 Task: Search for emails with a 'Followup Flag' in the current folder.
Action: Mouse moved to (485, 14)
Screenshot: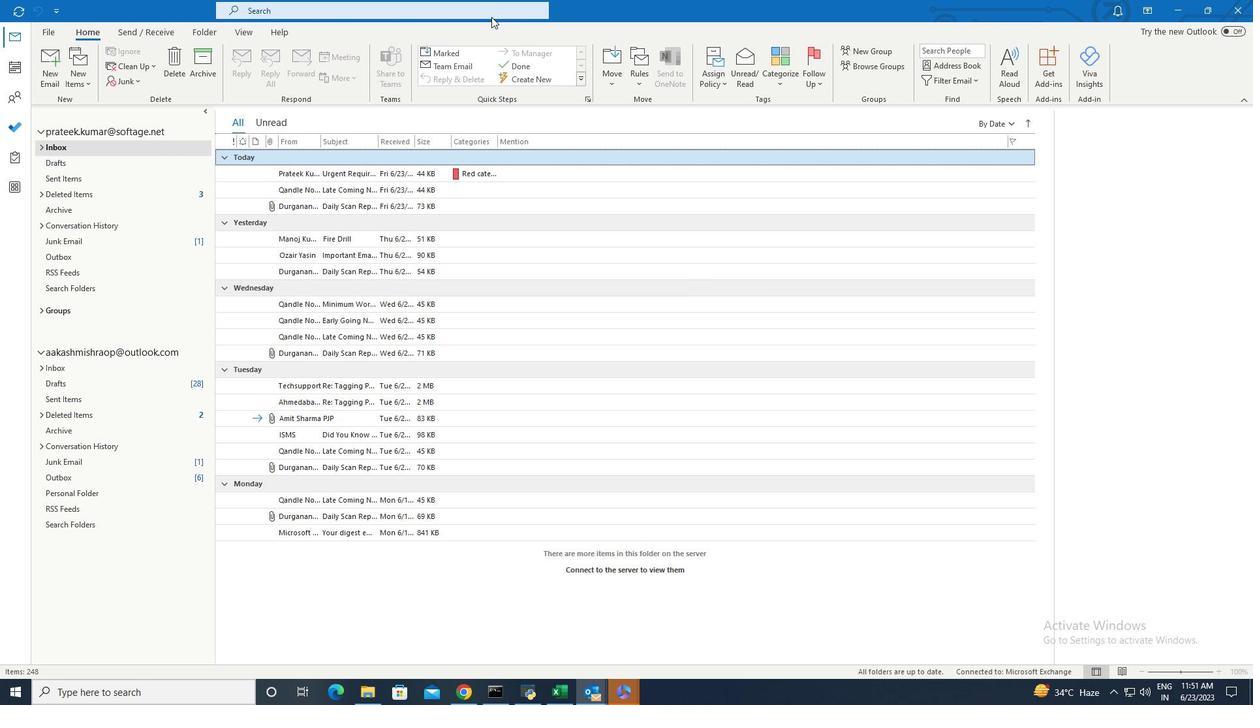 
Action: Mouse pressed left at (485, 14)
Screenshot: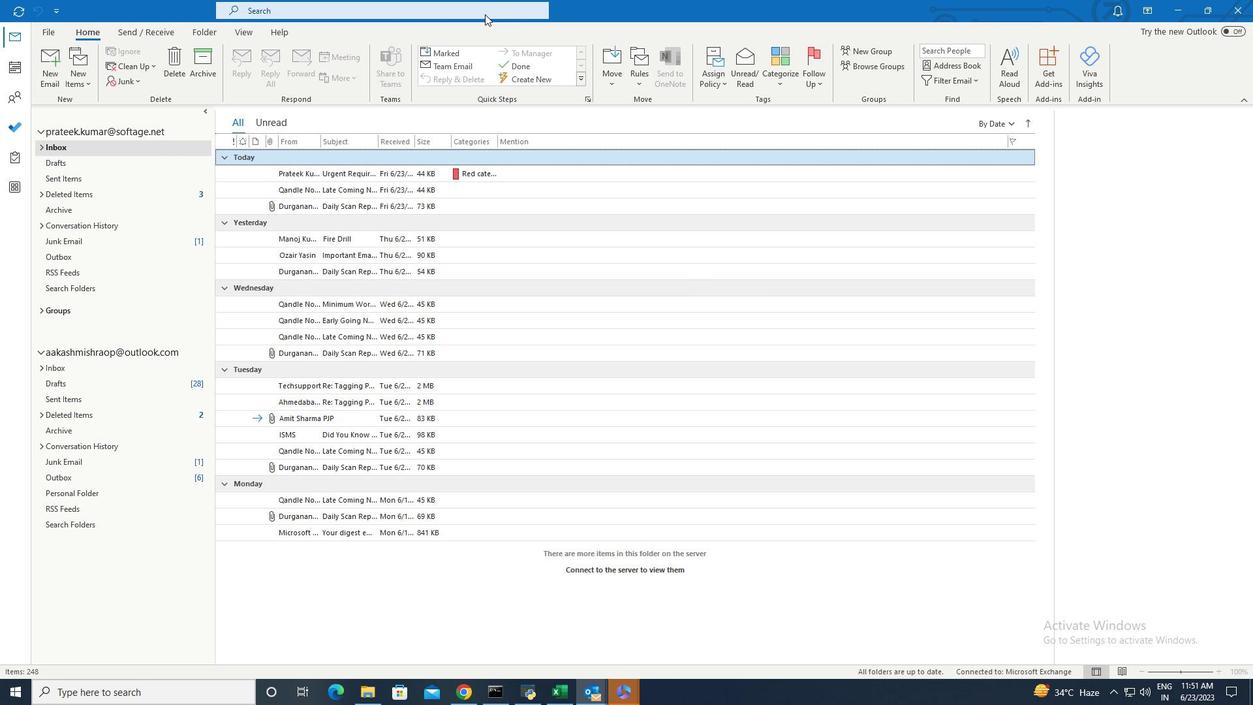 
Action: Mouse moved to (517, 10)
Screenshot: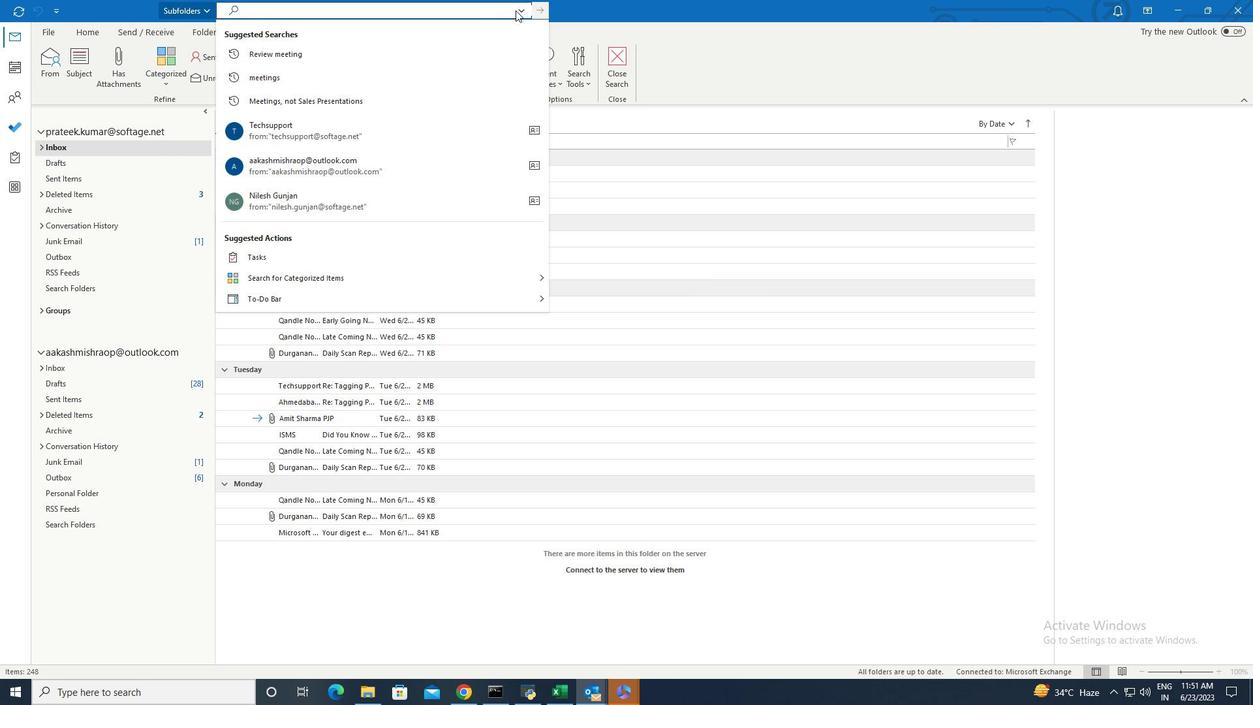 
Action: Mouse pressed left at (517, 10)
Screenshot: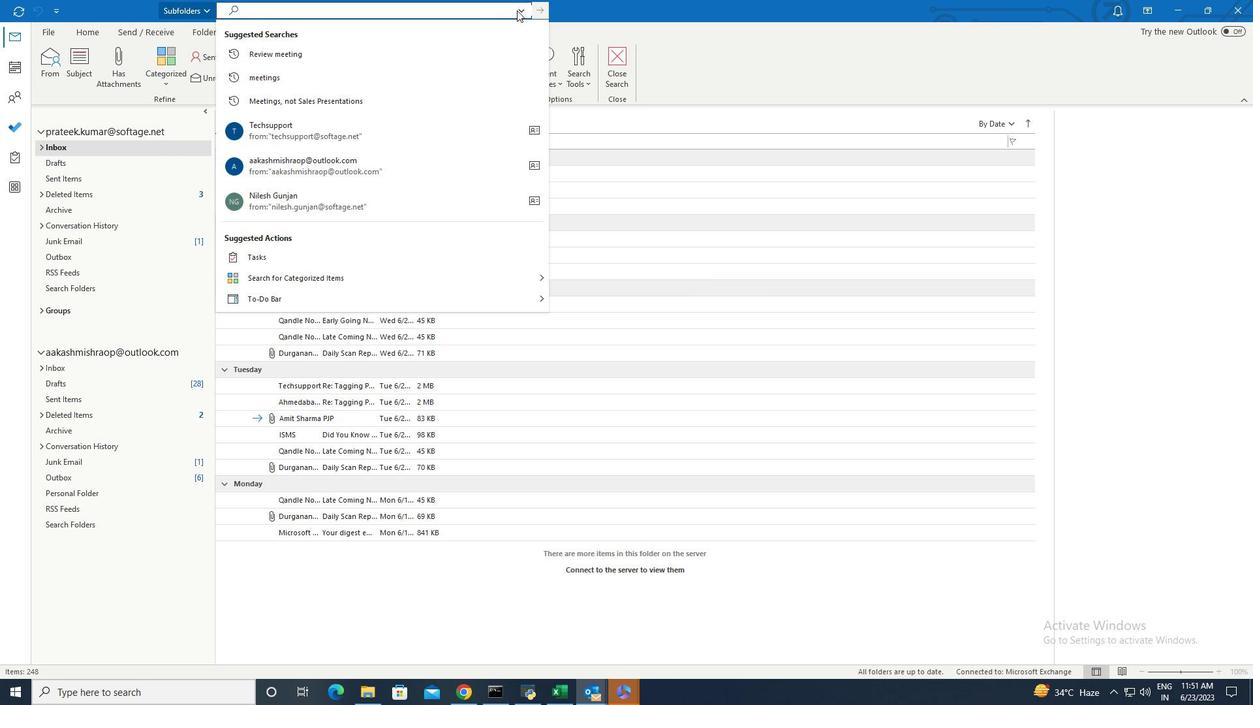 
Action: Mouse moved to (531, 28)
Screenshot: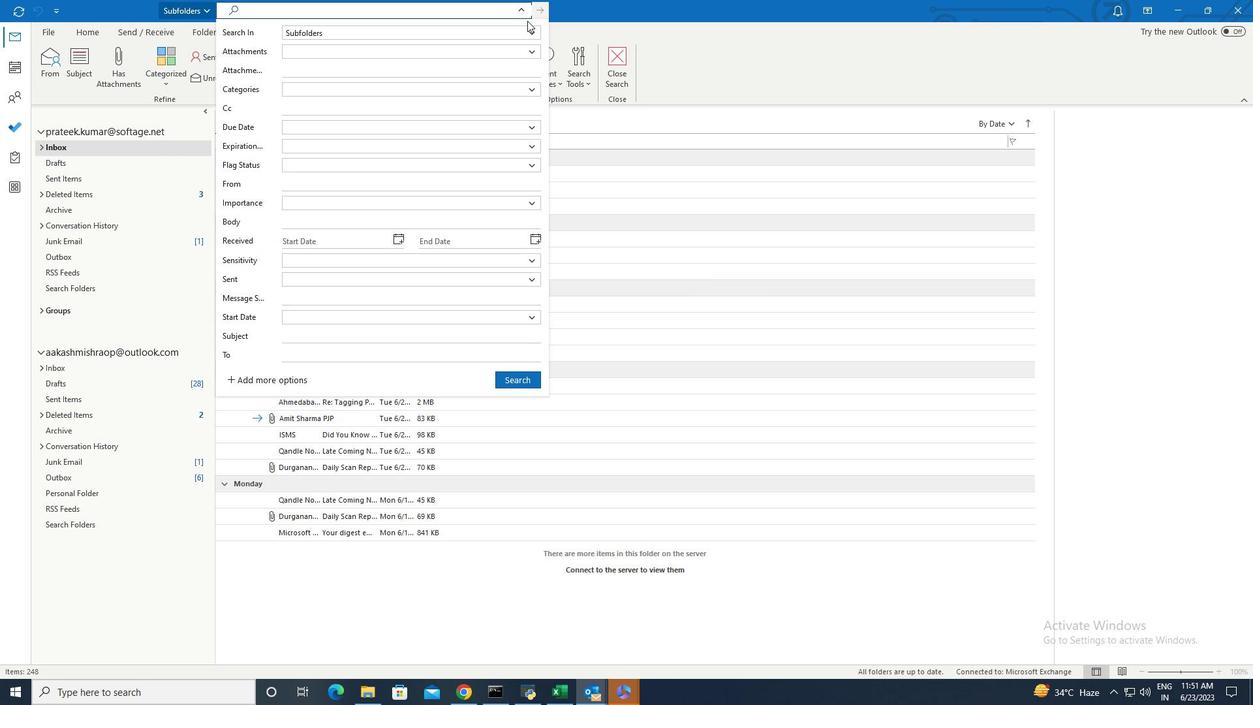 
Action: Mouse pressed left at (531, 28)
Screenshot: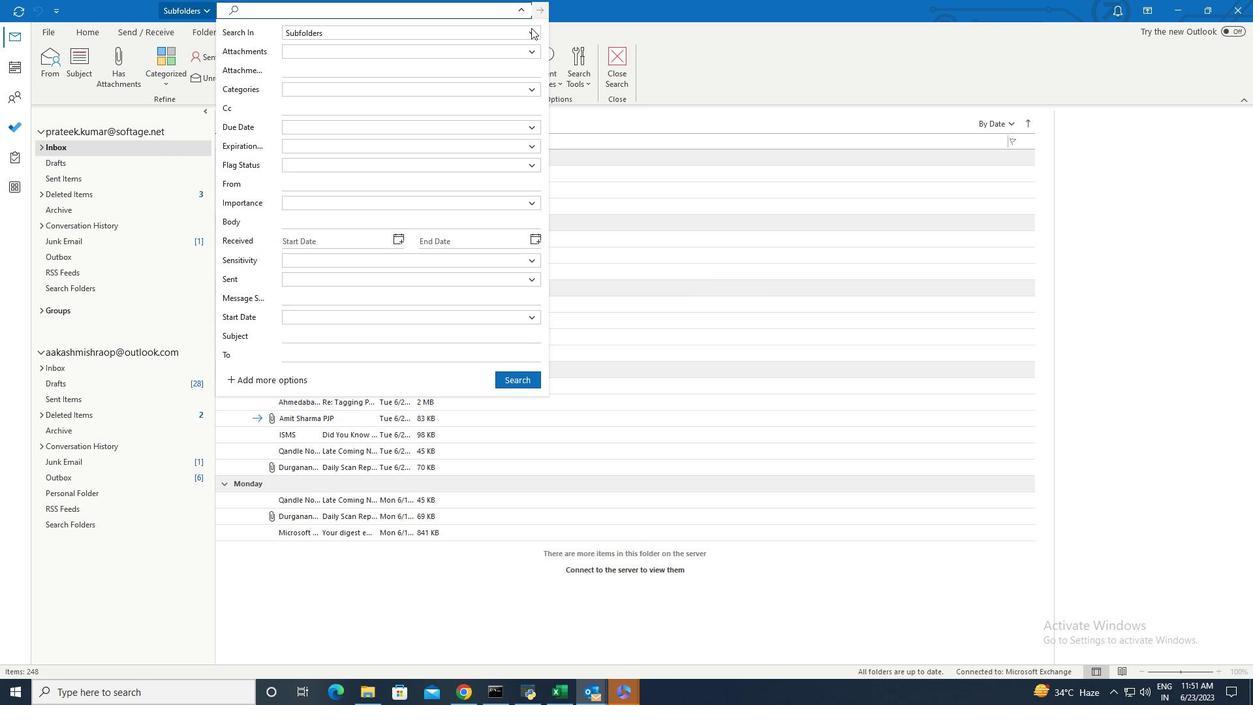 
Action: Mouse moved to (387, 43)
Screenshot: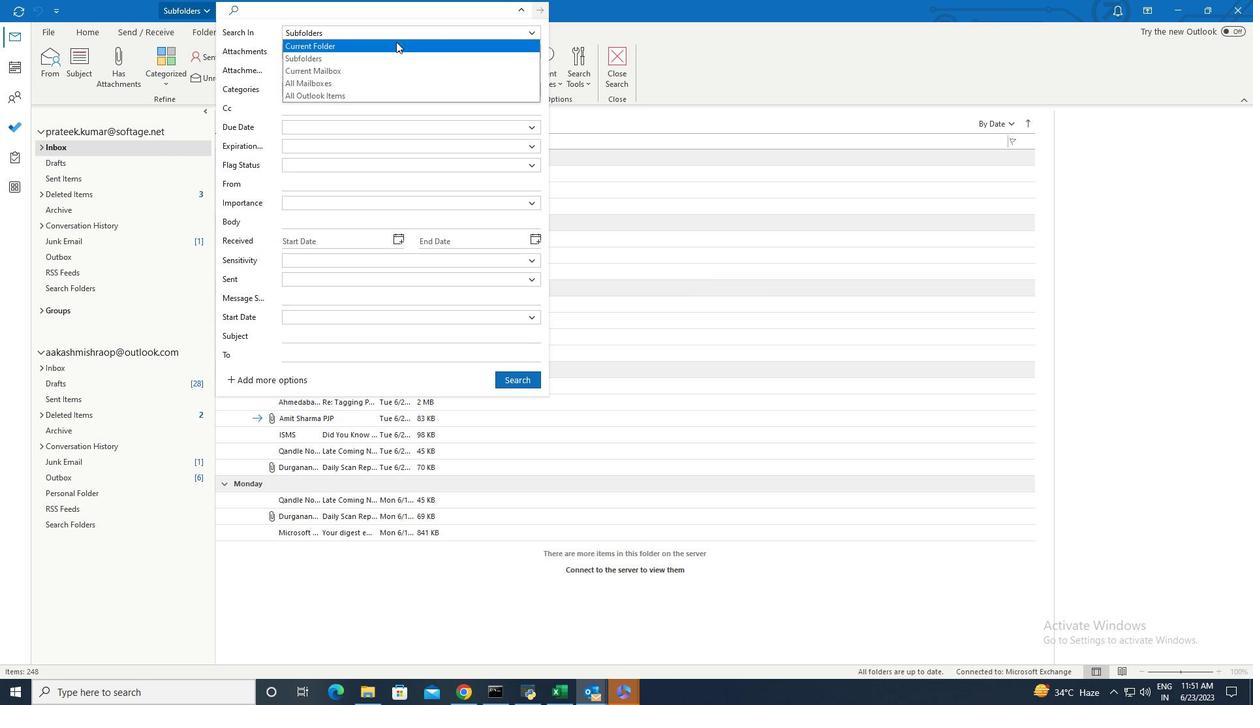 
Action: Mouse pressed left at (387, 43)
Screenshot: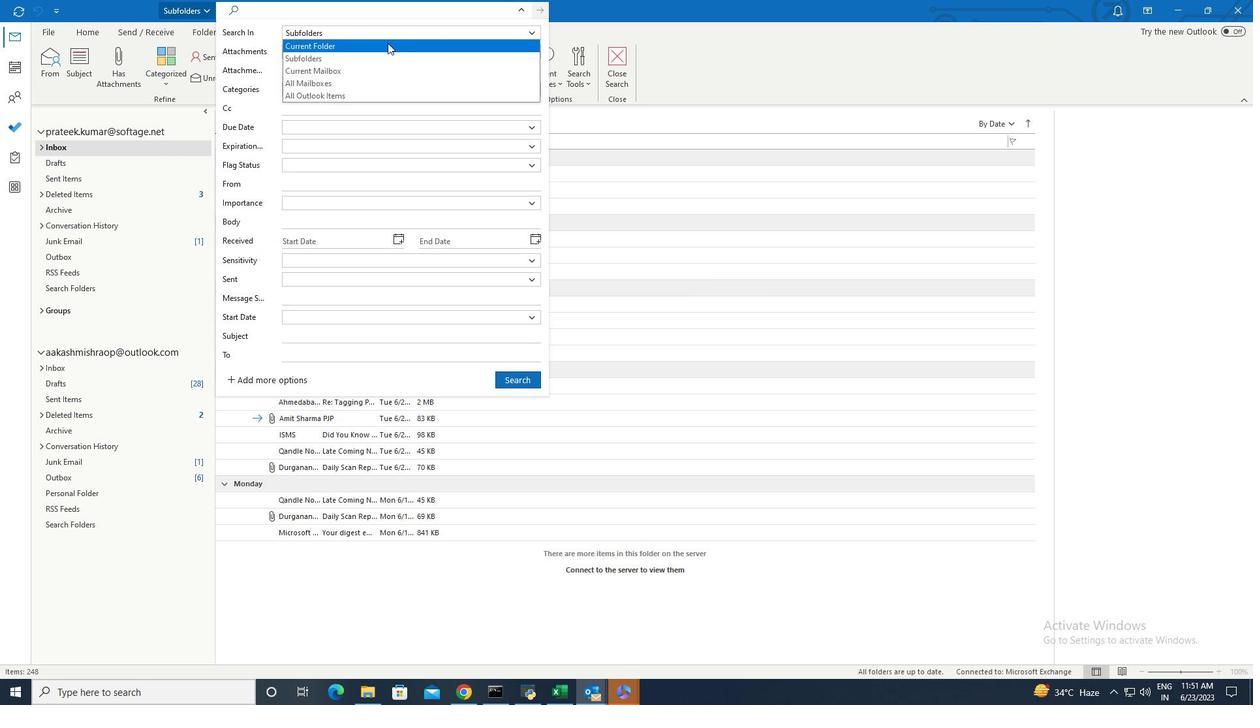 
Action: Mouse moved to (523, 5)
Screenshot: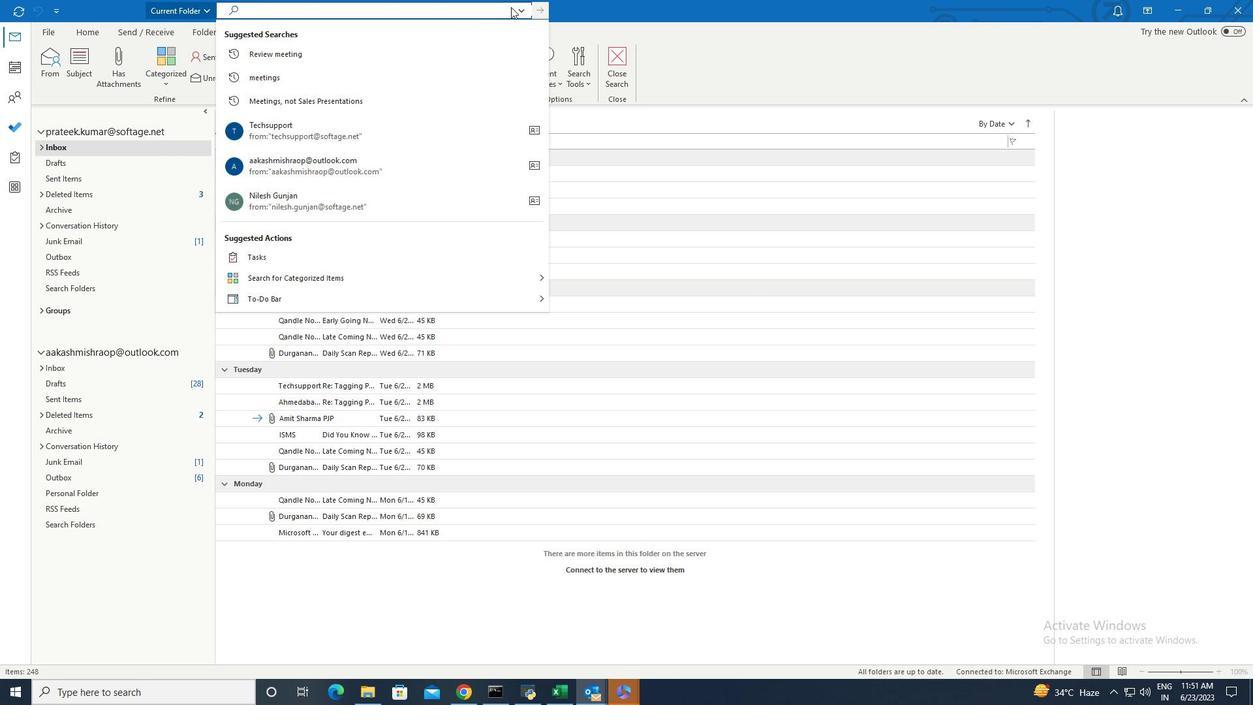 
Action: Mouse pressed left at (523, 5)
Screenshot: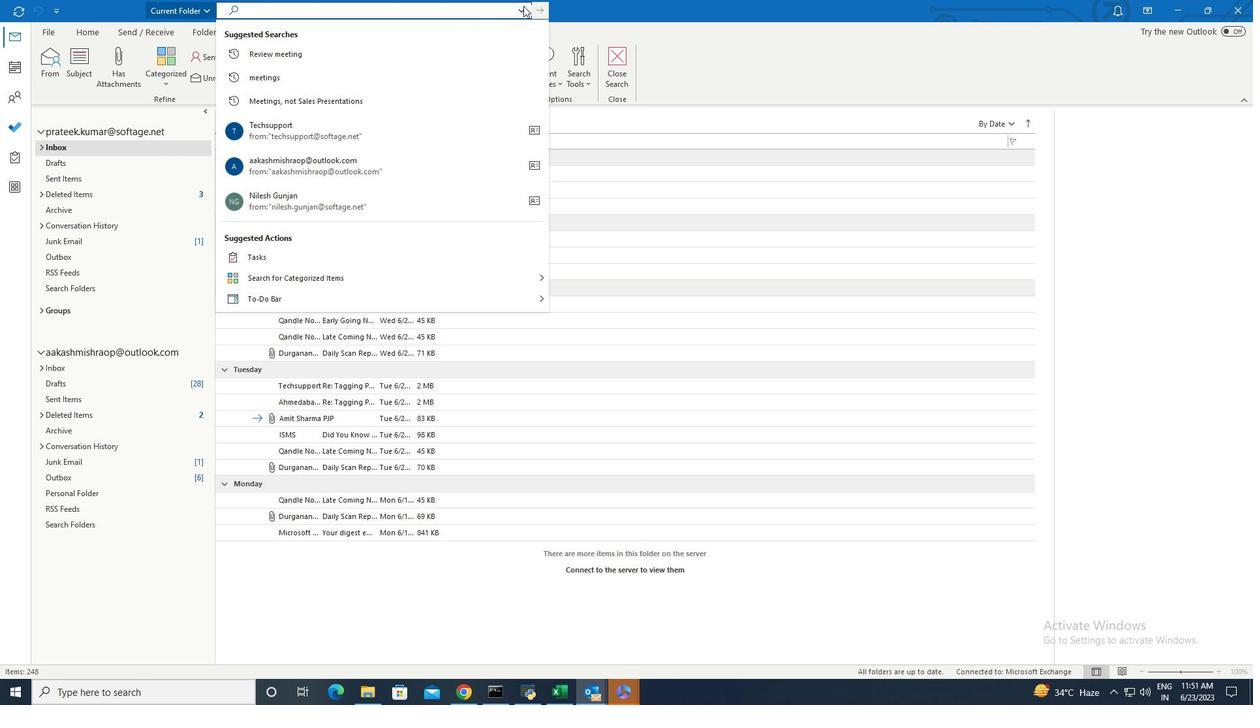 
Action: Mouse moved to (455, 165)
Screenshot: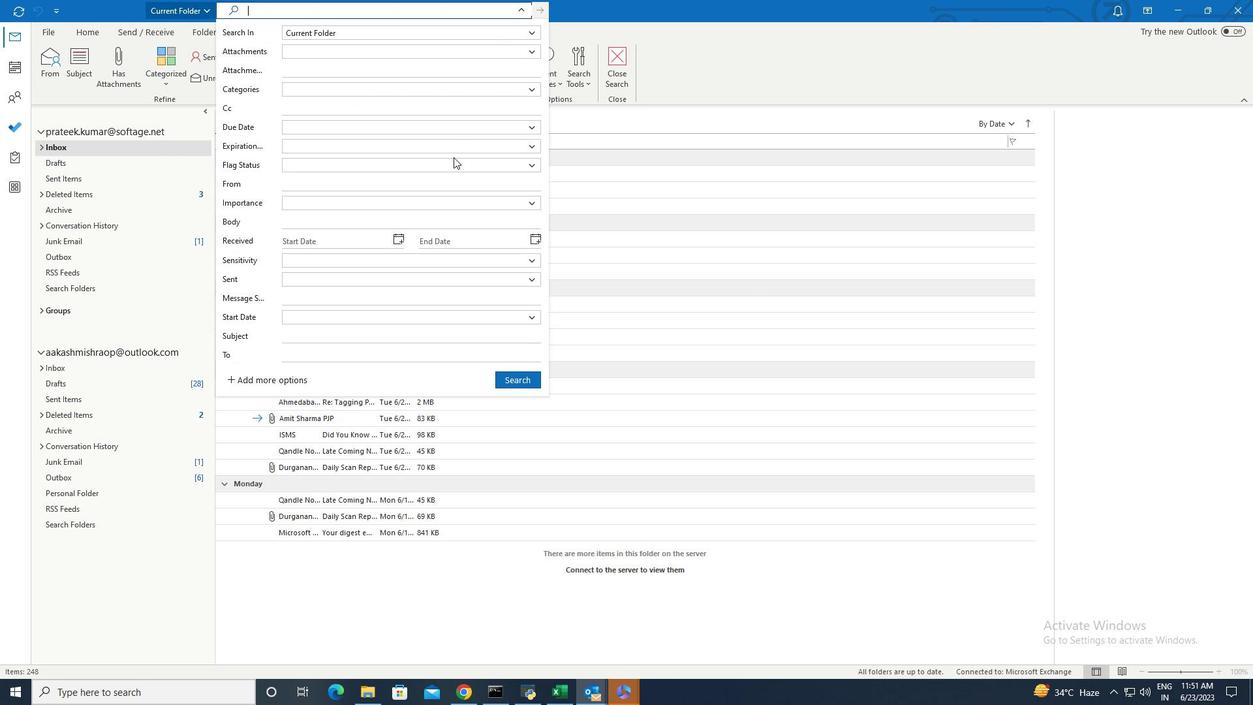 
Action: Mouse pressed left at (455, 165)
Screenshot: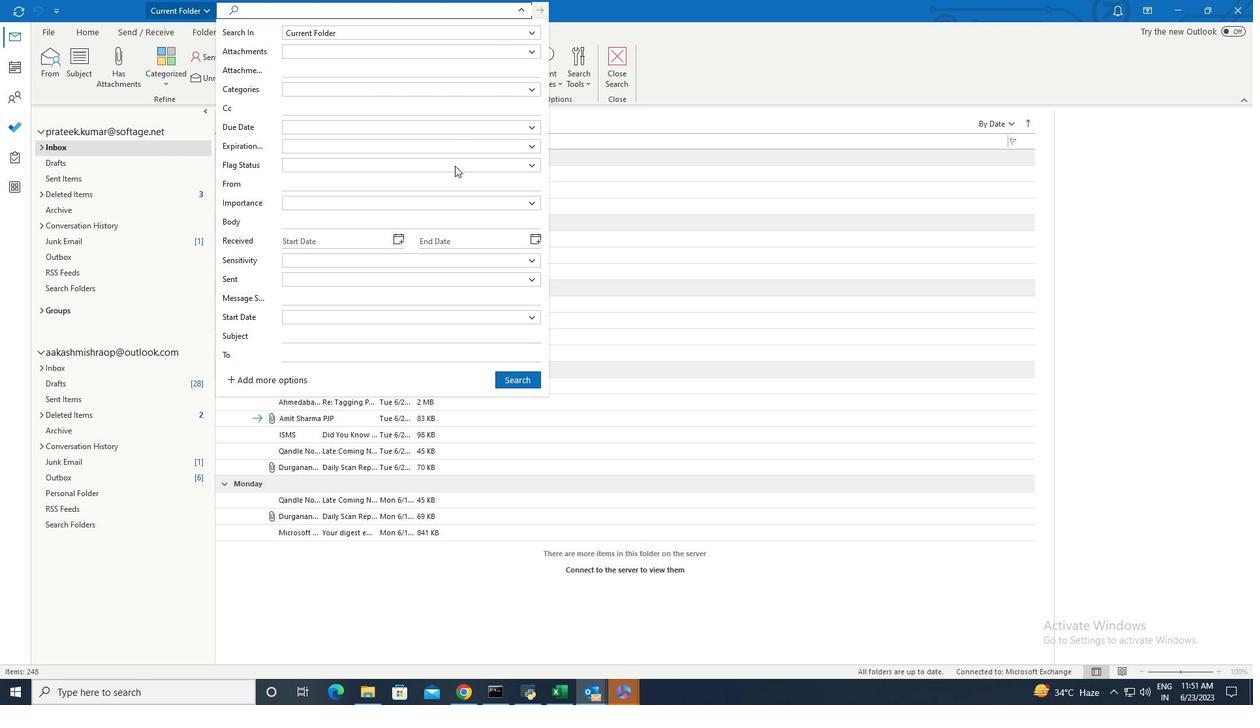
Action: Mouse moved to (422, 212)
Screenshot: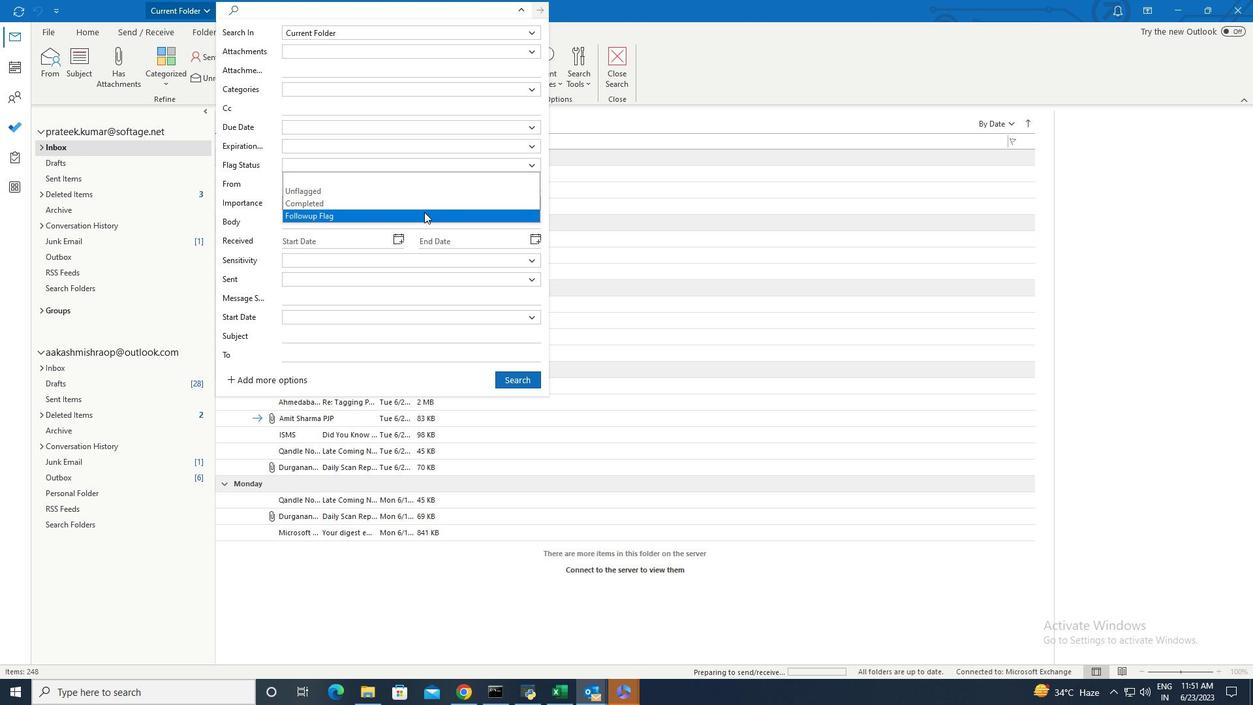 
Action: Mouse pressed left at (422, 212)
Screenshot: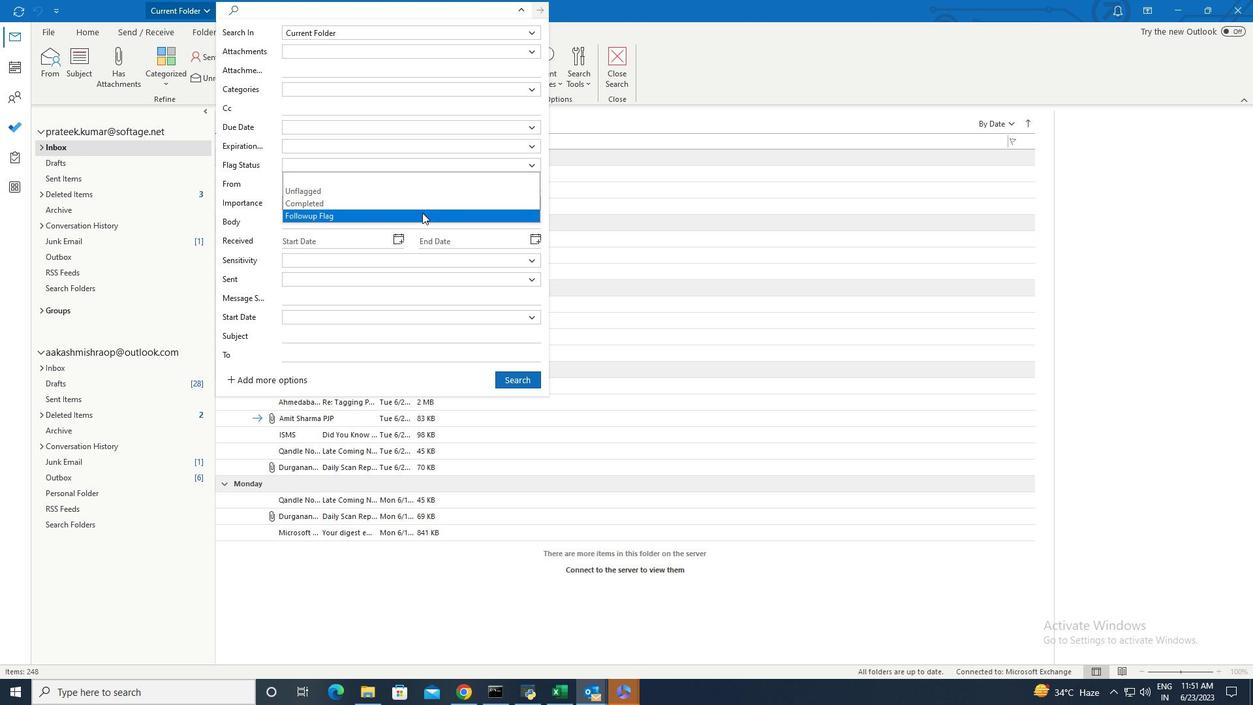 
Action: Mouse moved to (509, 379)
Screenshot: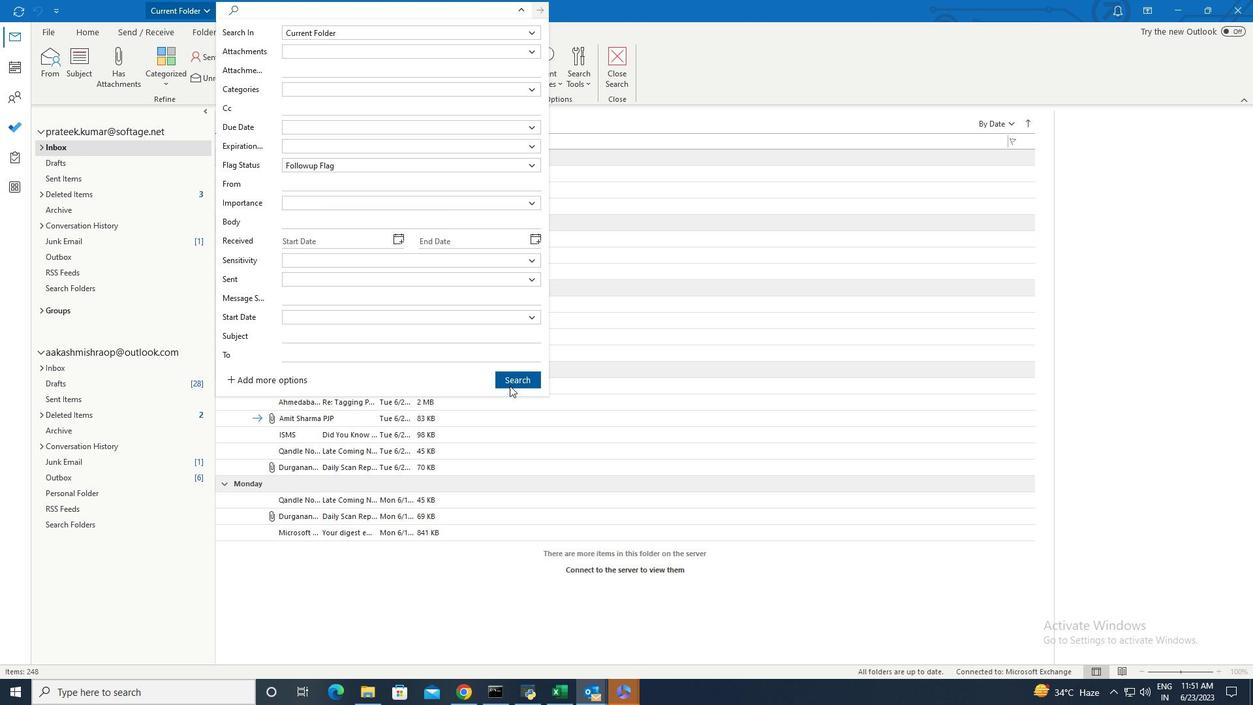 
Action: Mouse pressed left at (509, 379)
Screenshot: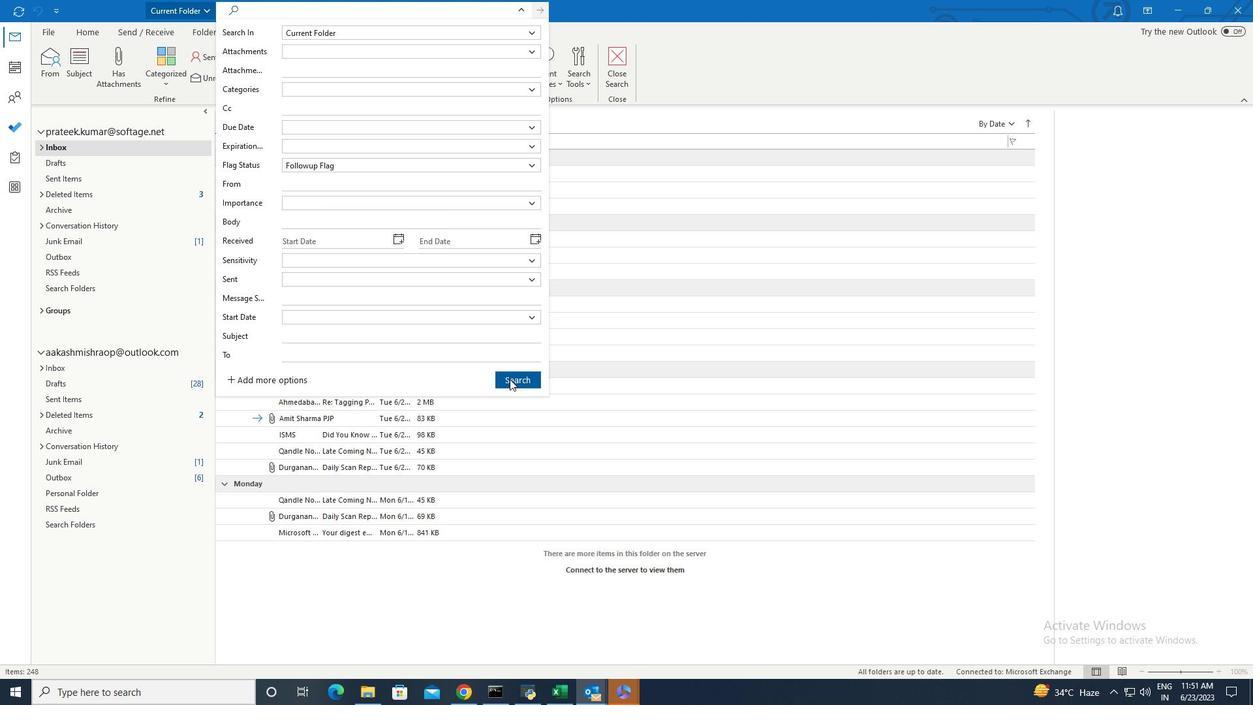 
